 Task: Select the current location as Sequoia National Park, California, United States . Now zoom + , and verify the location . Show zoom slider
Action: Mouse moved to (125, 68)
Screenshot: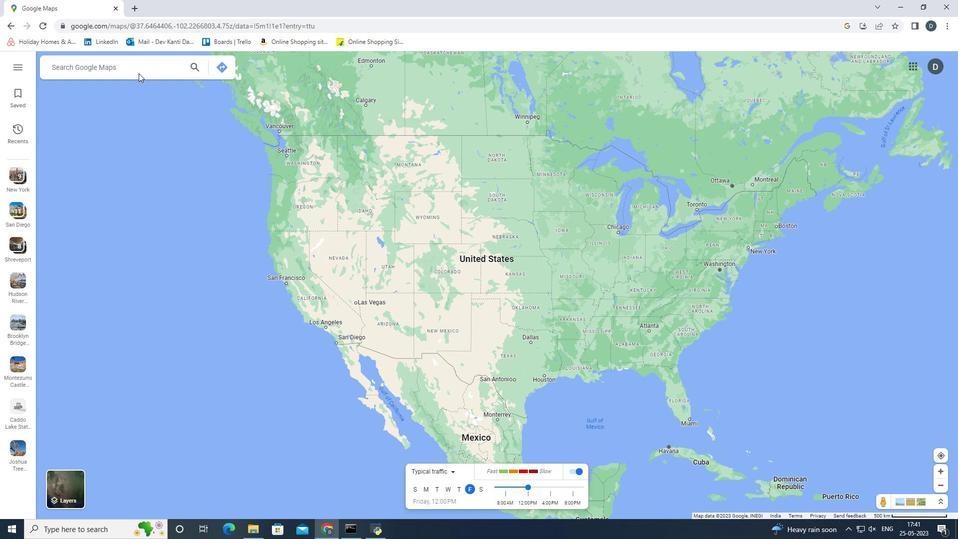 
Action: Mouse pressed left at (125, 68)
Screenshot: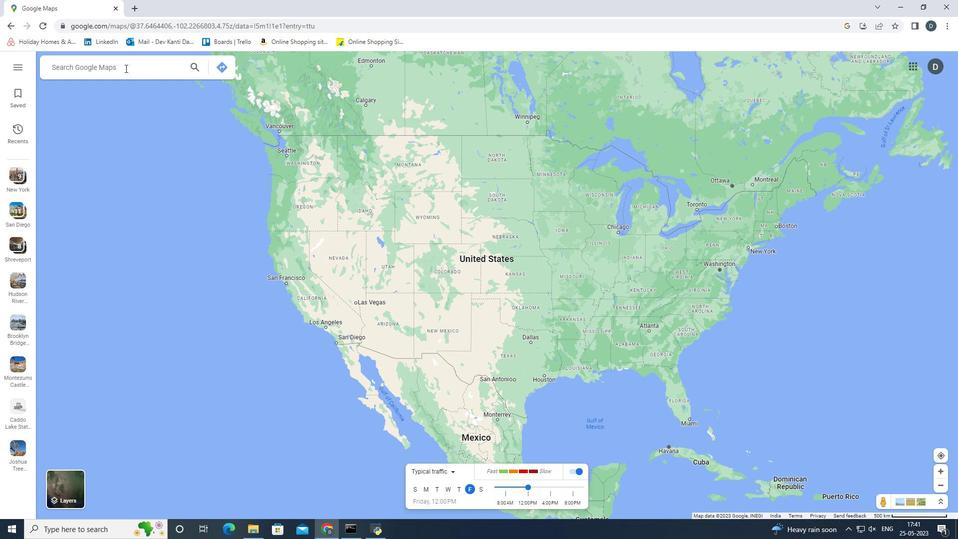 
Action: Key pressed <Key.shift><Key.shift><Key.shift><Key.shift><Key.shift><Key.shift><Key.shift><Key.shift>Sequoia<Key.space><Key.shift><Key.shift><Key.shift>National<Key.space><Key.shift>Park,<Key.space><Key.down><Key.enter>
Screenshot: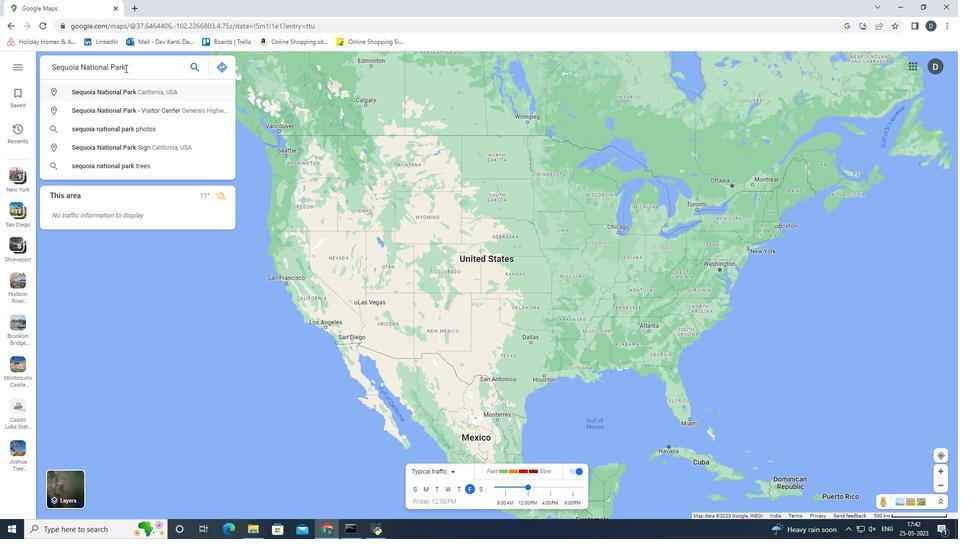 
Action: Mouse moved to (708, 292)
Screenshot: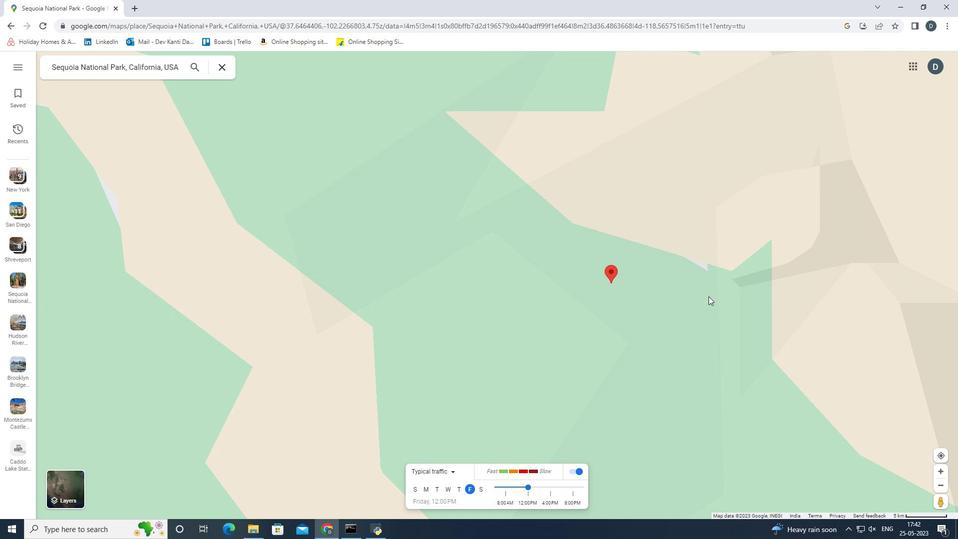 
Action: Mouse pressed left at (708, 292)
Screenshot: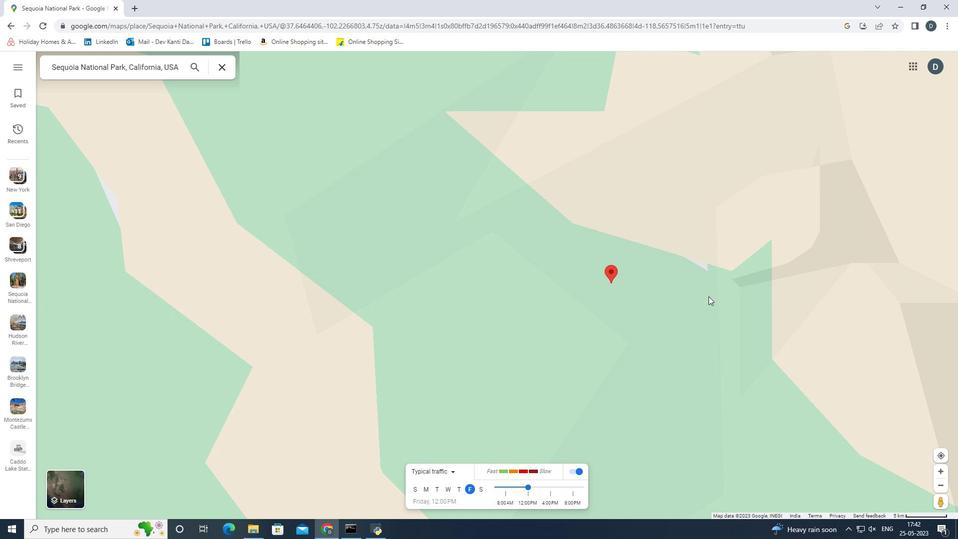 
Action: Mouse moved to (944, 472)
Screenshot: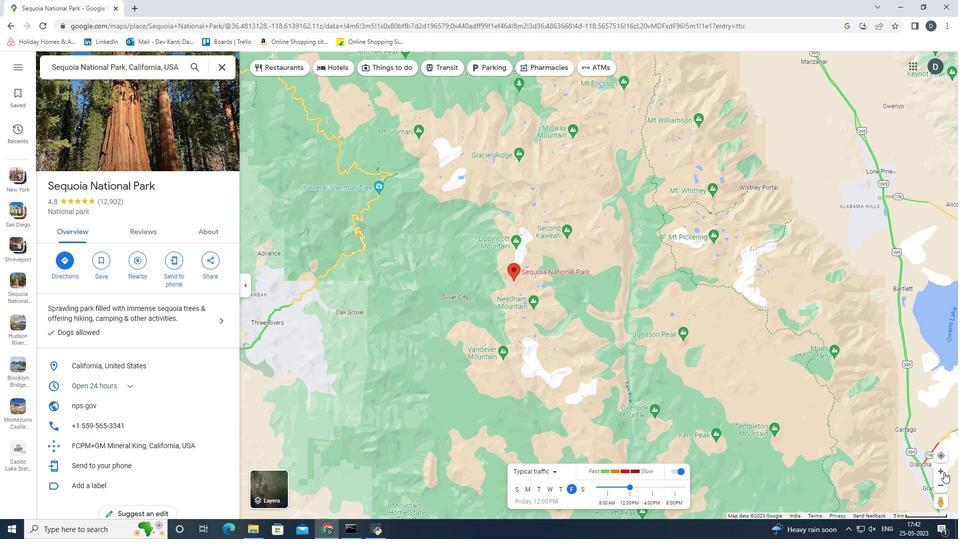 
Action: Mouse pressed left at (944, 472)
Screenshot: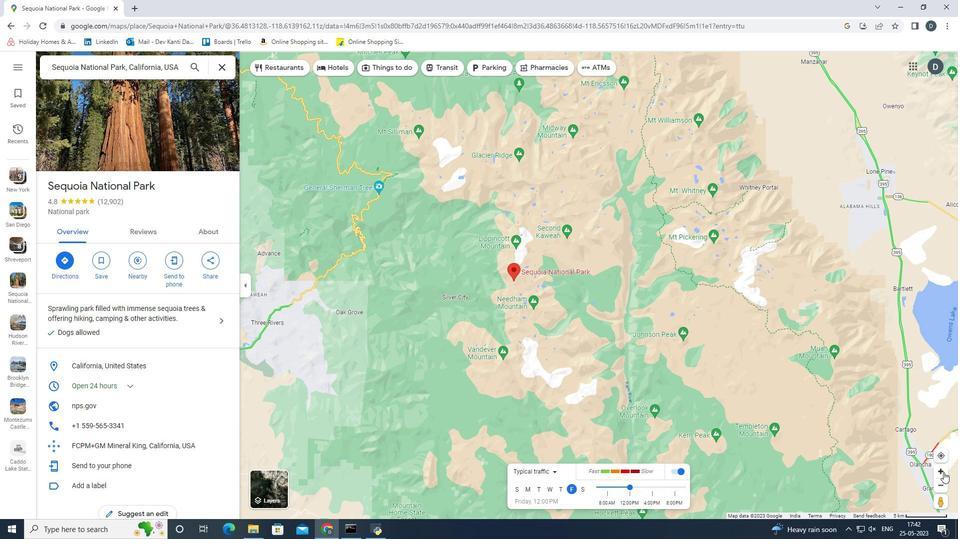 
Action: Mouse pressed left at (944, 472)
Screenshot: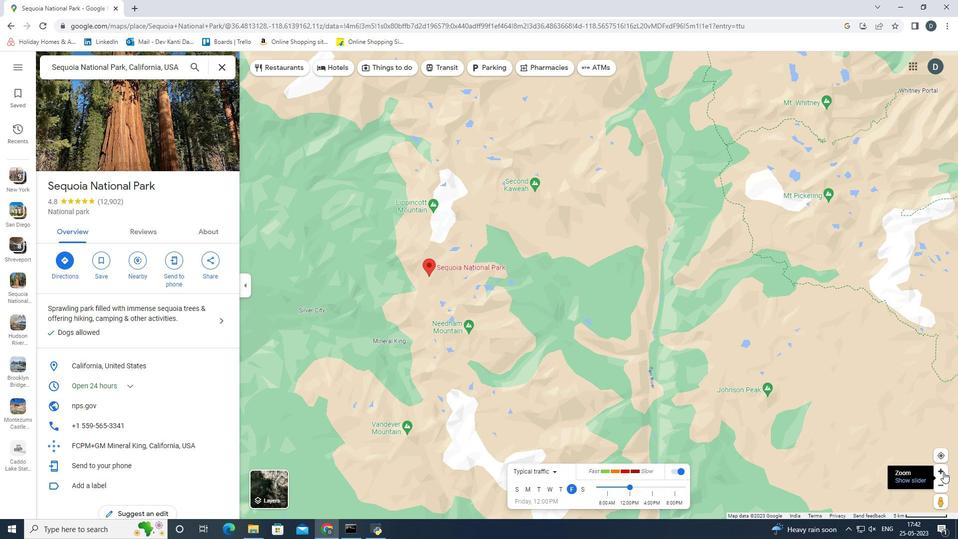 
Action: Mouse moved to (516, 381)
Screenshot: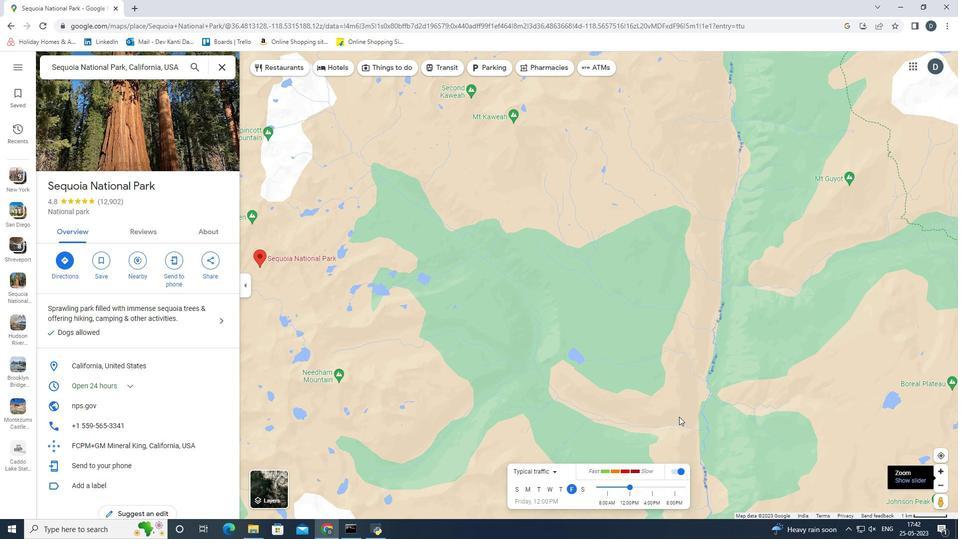 
Action: Mouse pressed left at (492, 378)
Screenshot: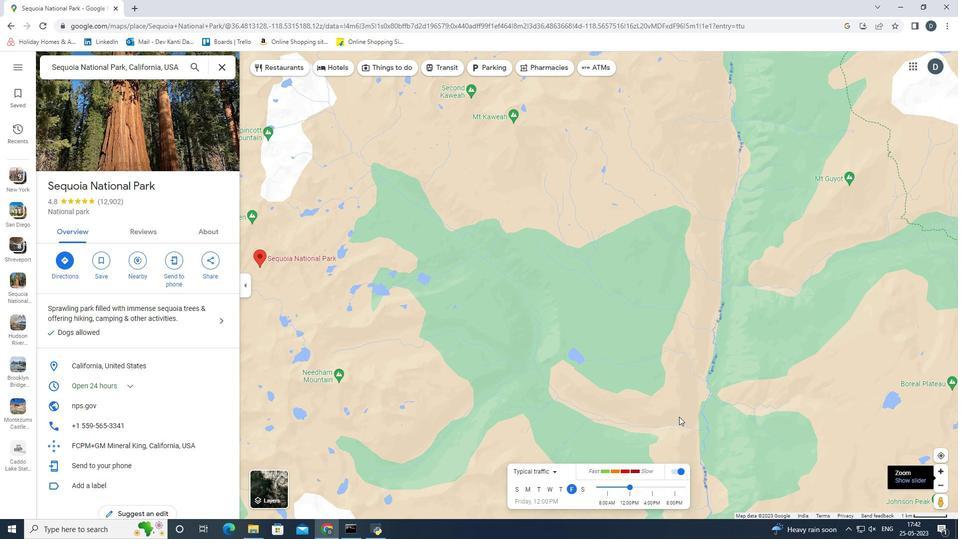 
Action: Mouse moved to (940, 470)
Screenshot: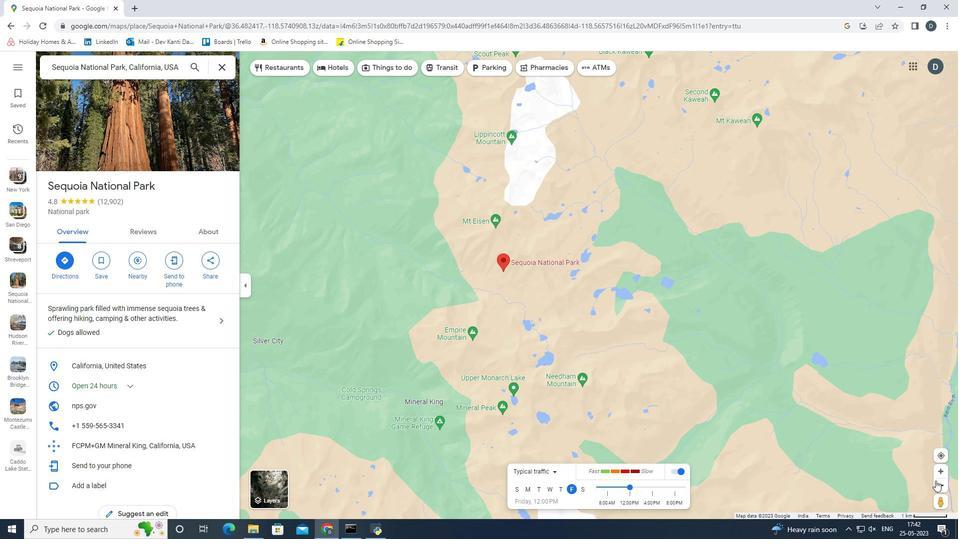 
Action: Mouse pressed left at (940, 470)
Screenshot: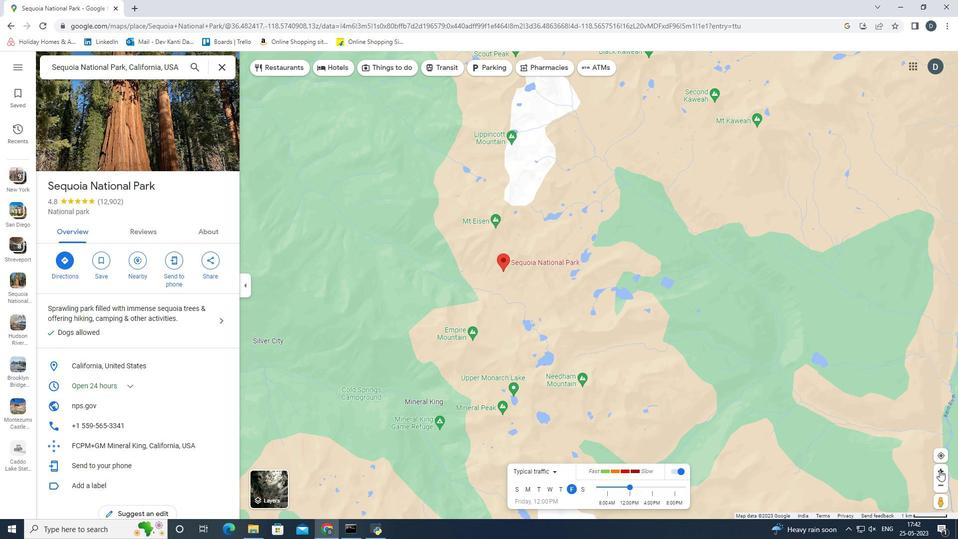 
Action: Mouse pressed left at (940, 470)
Screenshot: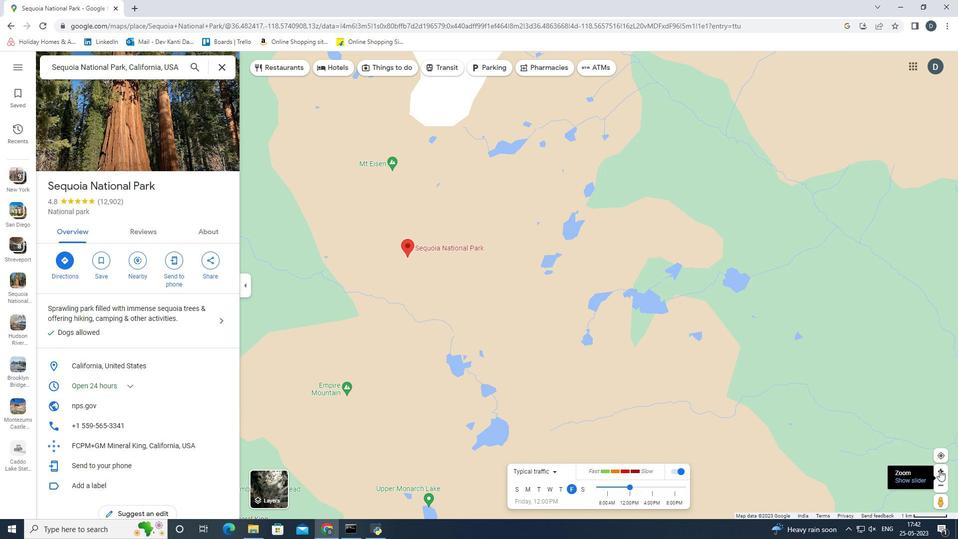 
Action: Mouse moved to (396, 297)
Screenshot: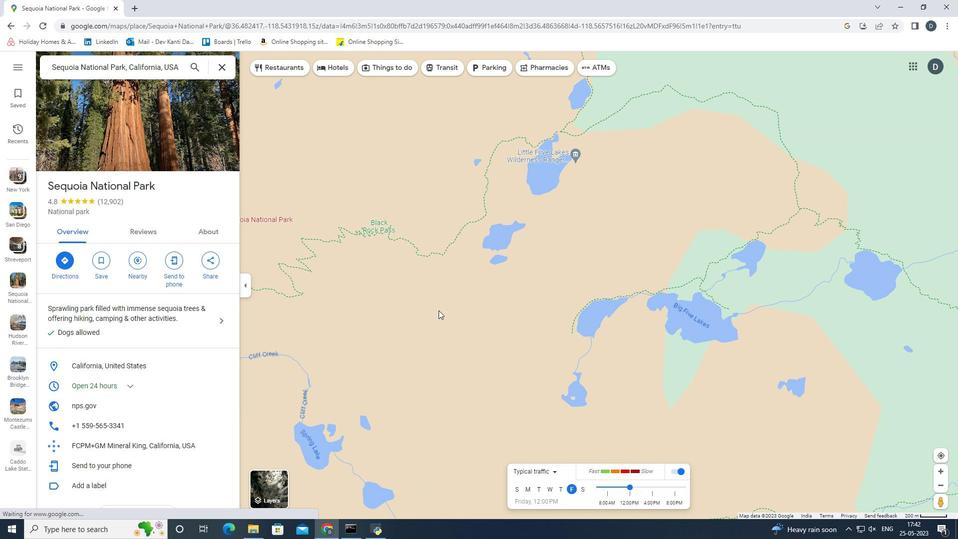 
Action: Mouse pressed left at (396, 297)
Screenshot: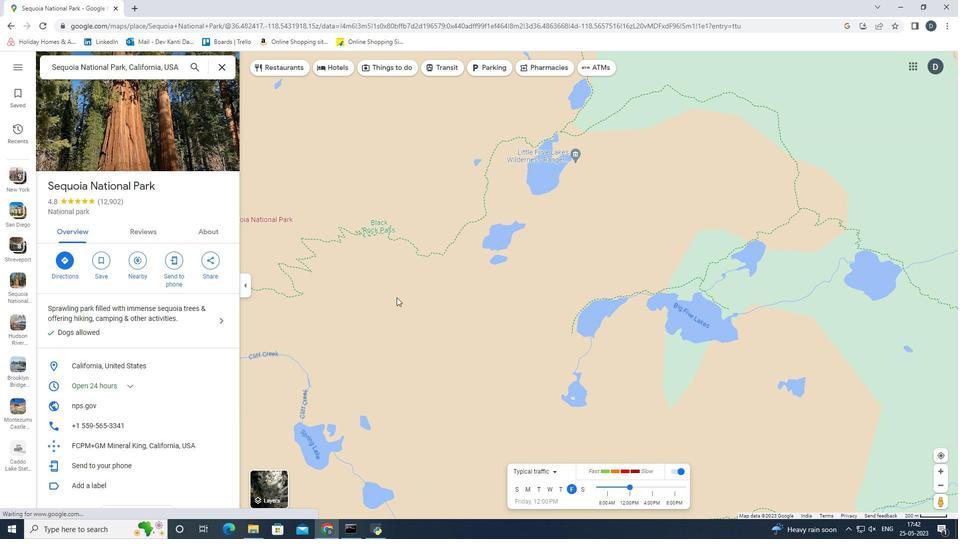 
Action: Mouse moved to (534, 317)
Screenshot: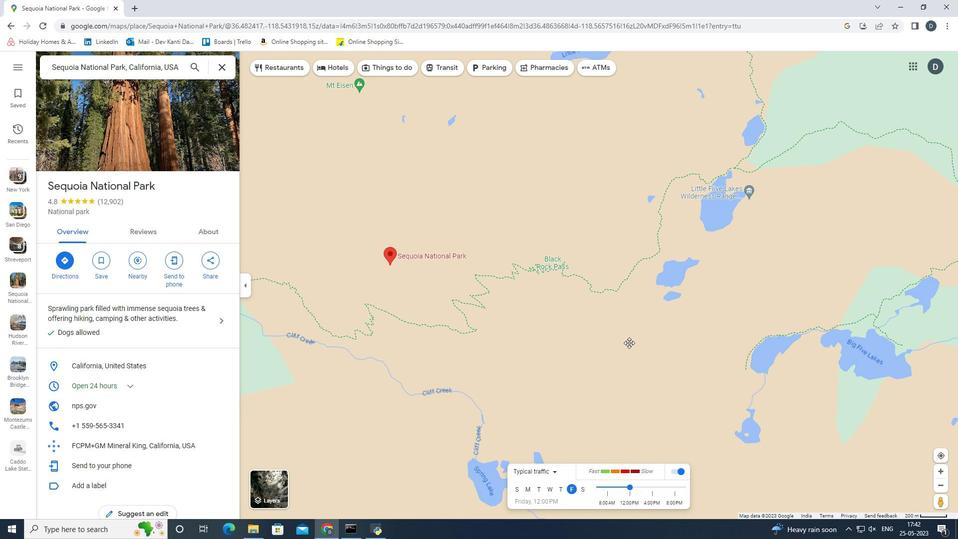 
Action: Mouse pressed left at (534, 317)
Screenshot: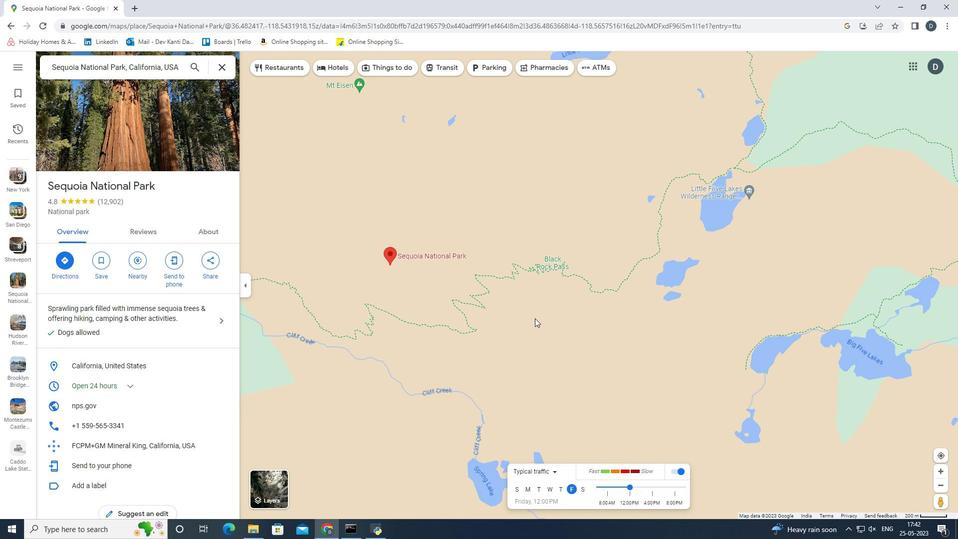 
Action: Mouse moved to (645, 306)
Screenshot: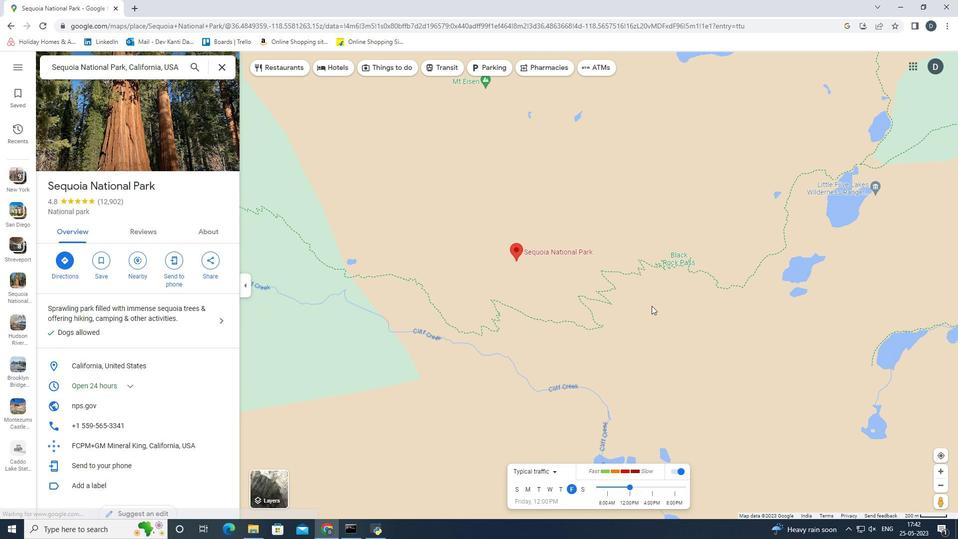 
Action: Mouse pressed left at (645, 306)
Screenshot: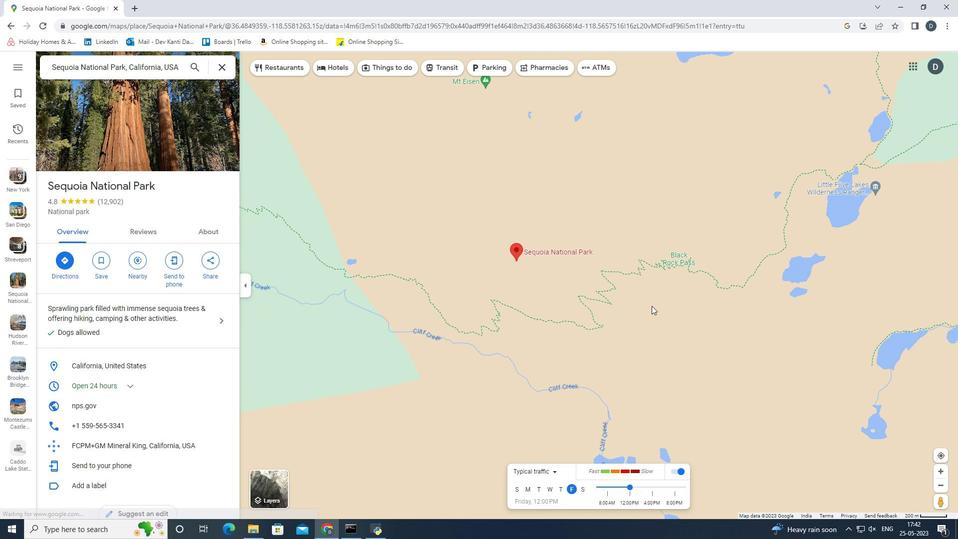 
Action: Mouse moved to (939, 470)
Screenshot: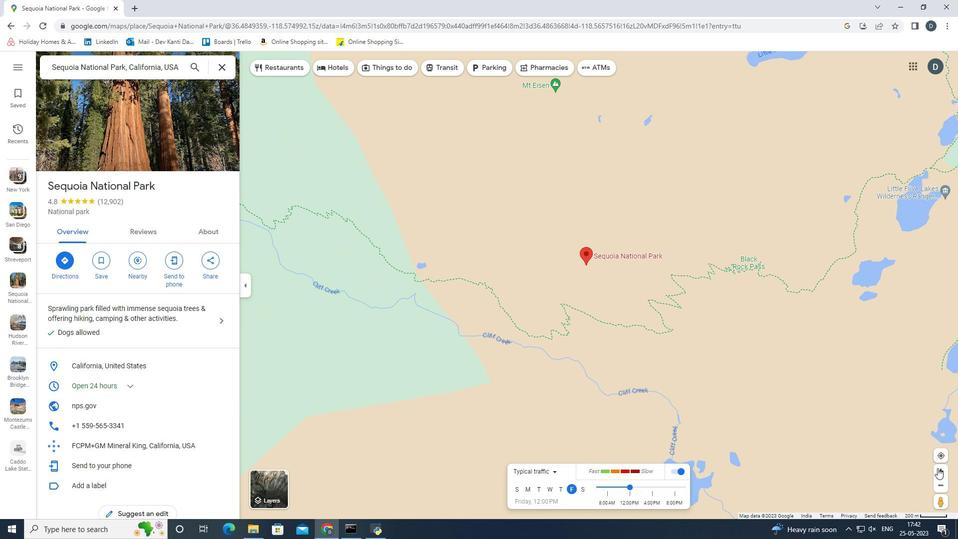 
Action: Mouse pressed left at (939, 470)
Screenshot: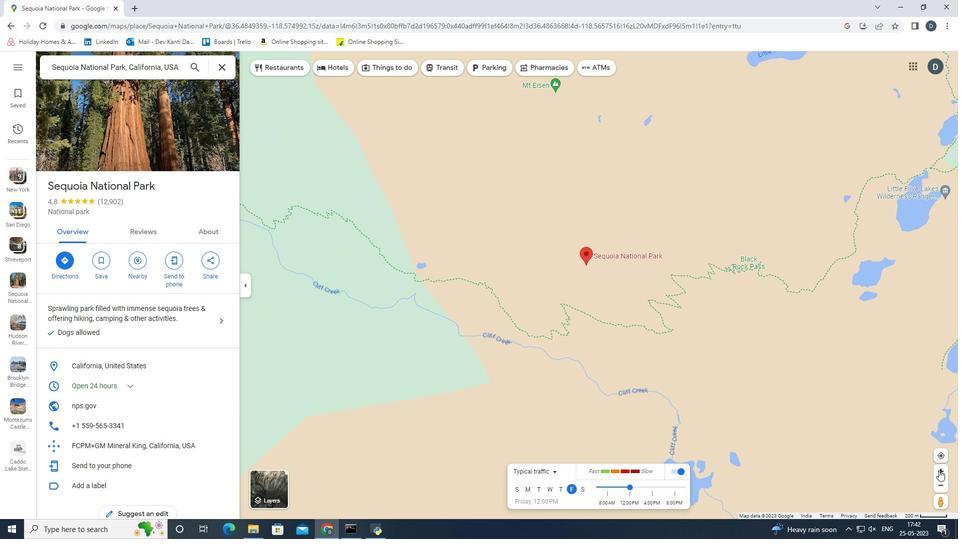 
Action: Mouse pressed left at (939, 470)
Screenshot: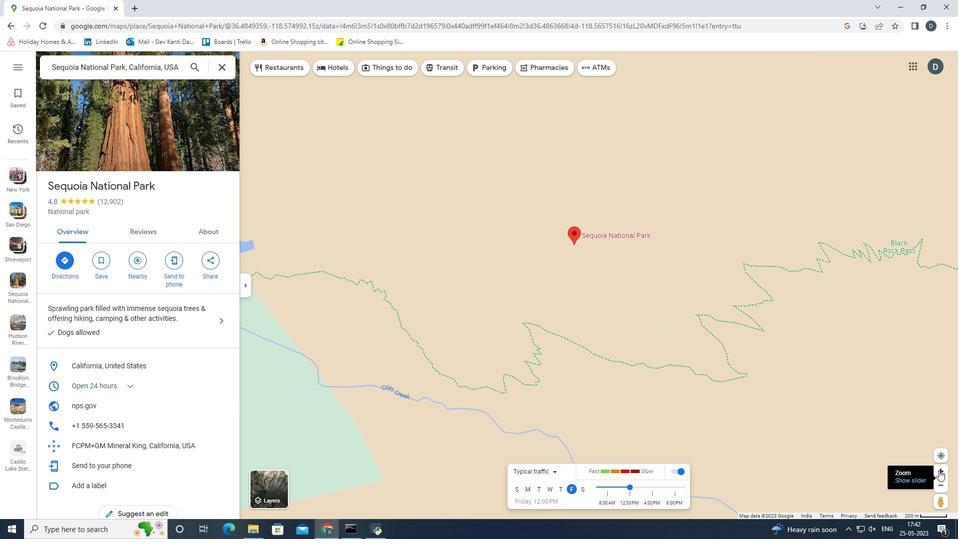 
Action: Mouse pressed left at (939, 470)
Screenshot: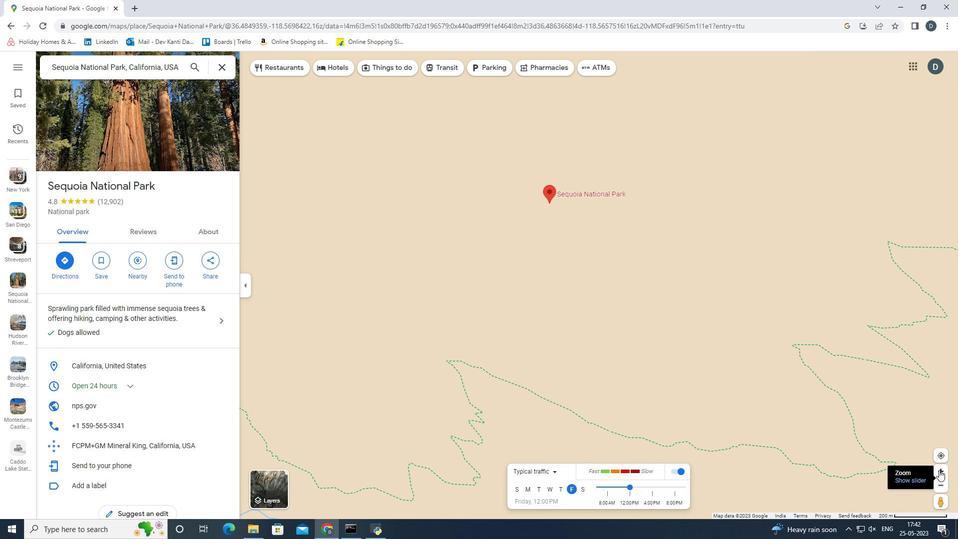 
Action: Mouse pressed left at (939, 470)
Screenshot: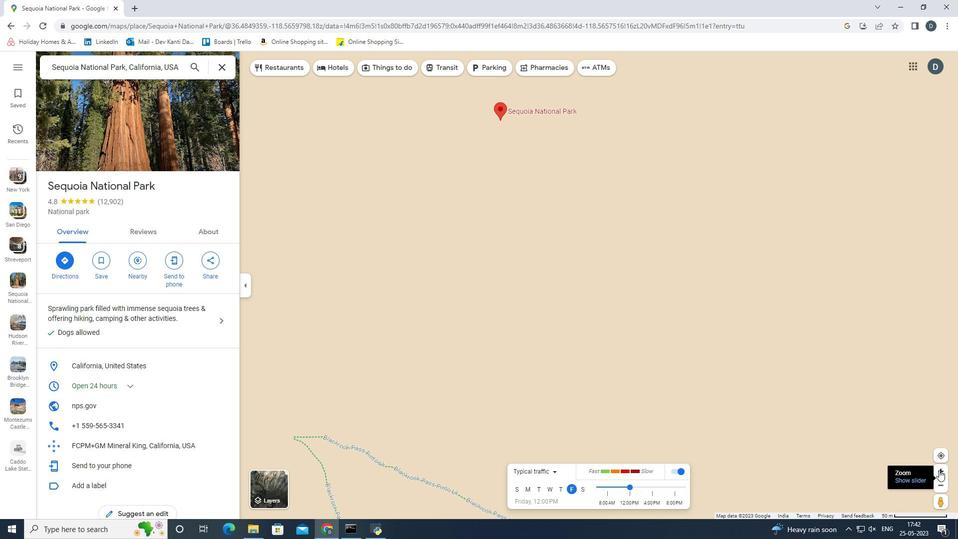 
Action: Mouse moved to (689, 323)
Screenshot: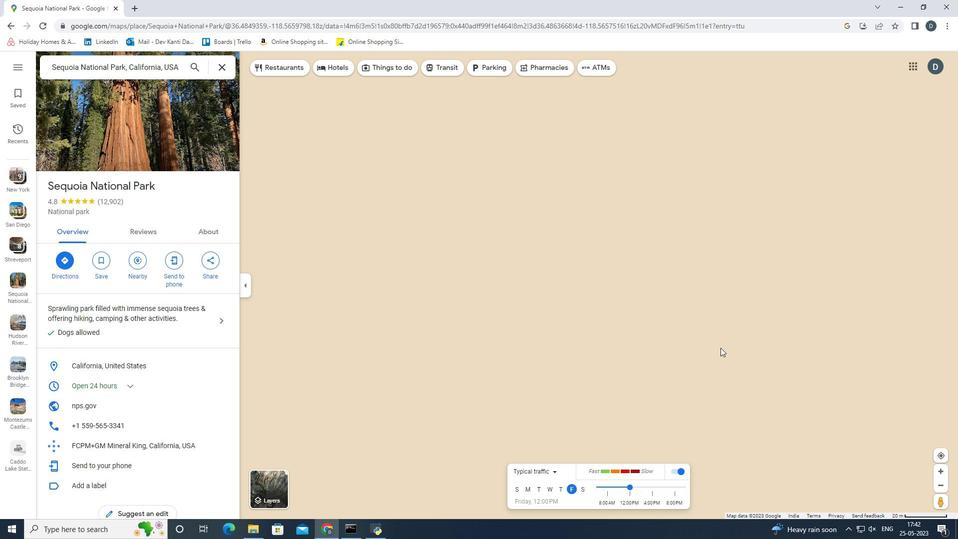 
Action: Mouse pressed left at (689, 323)
Screenshot: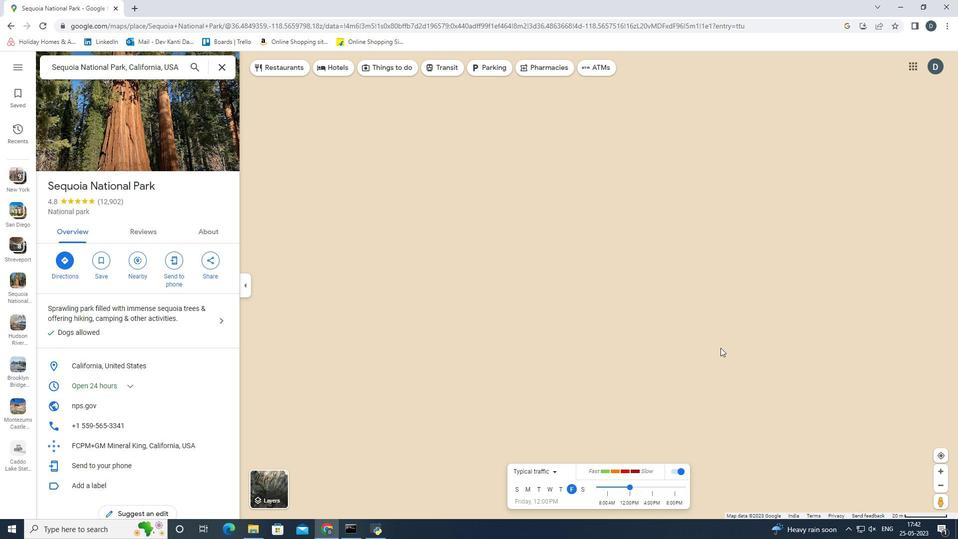 
Action: Mouse moved to (588, 242)
Screenshot: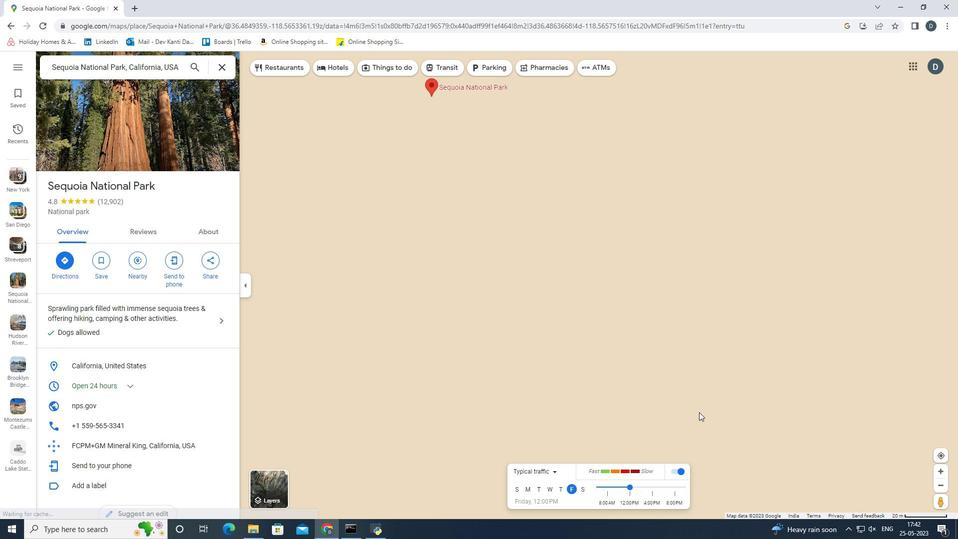 
Action: Mouse pressed left at (588, 242)
Screenshot: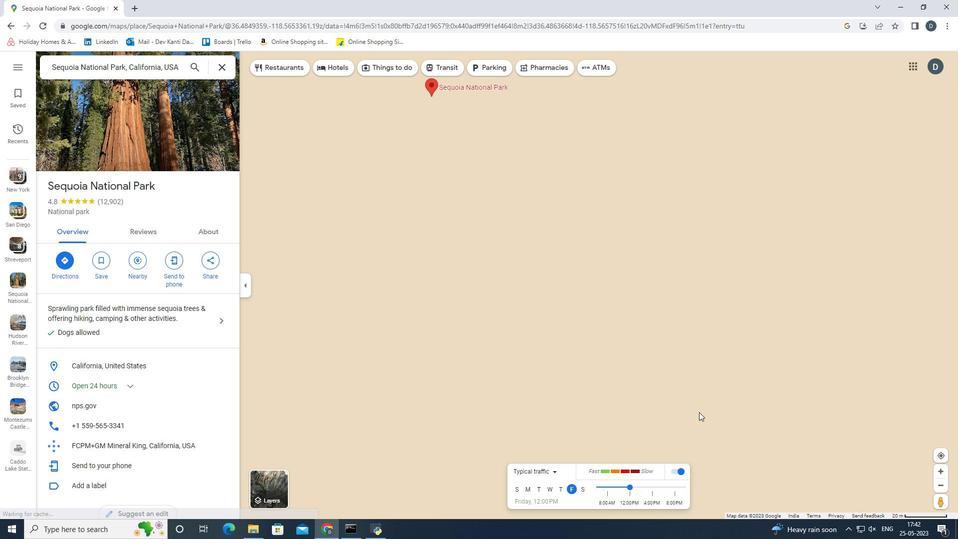 
Action: Mouse moved to (578, 264)
Screenshot: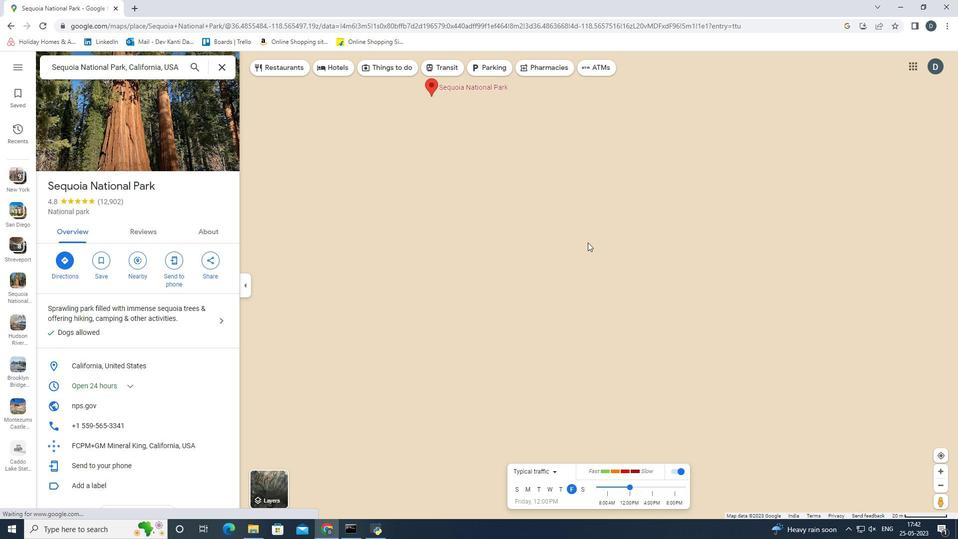 
Action: Mouse pressed left at (578, 264)
Screenshot: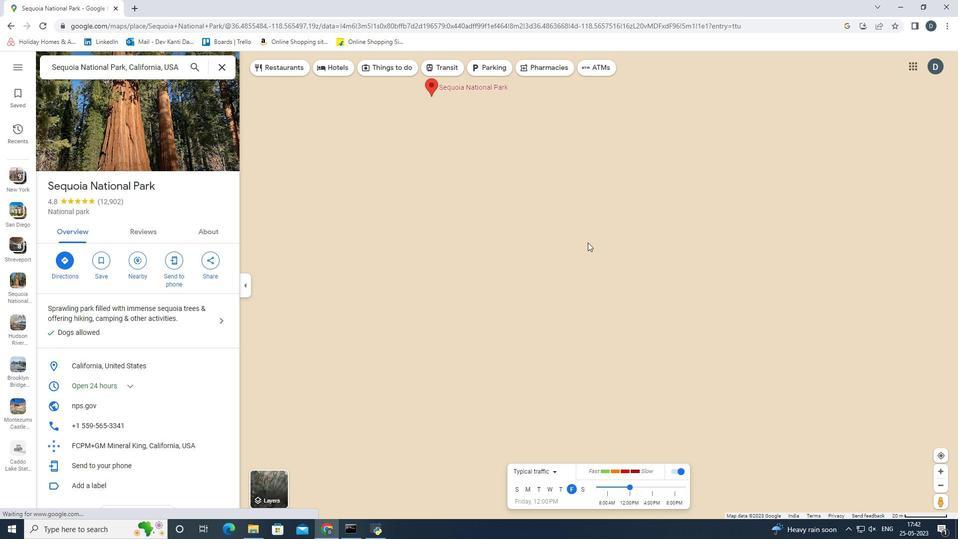 
Action: Mouse moved to (553, 292)
Screenshot: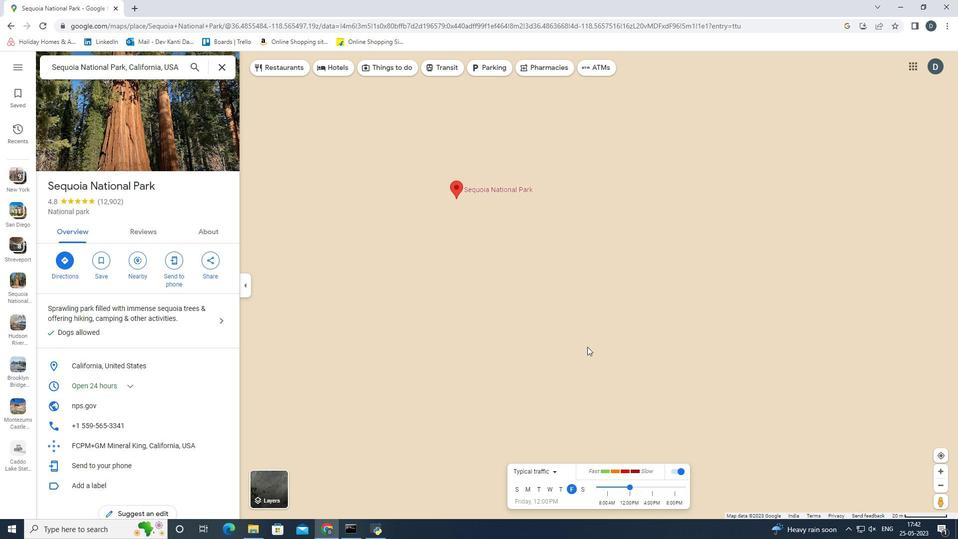 
Action: Mouse pressed left at (553, 292)
Screenshot: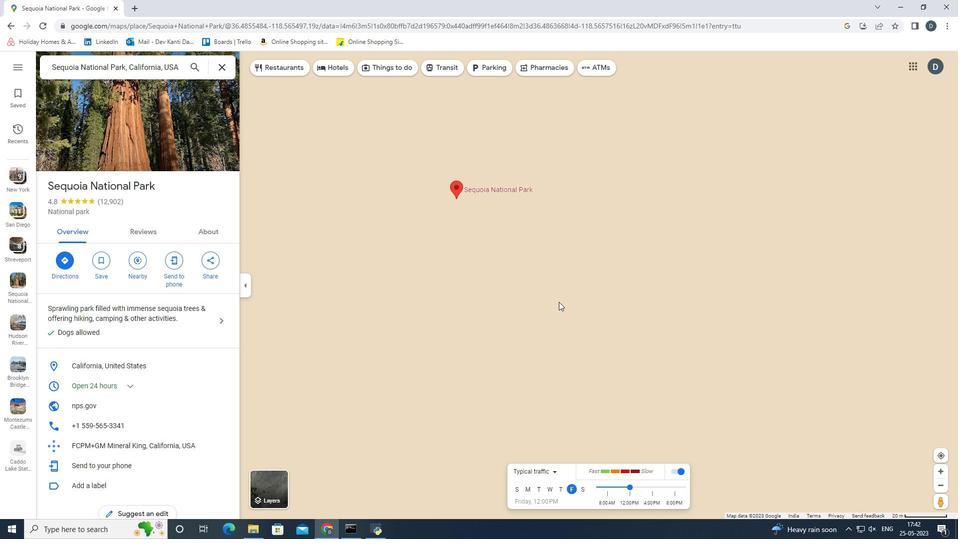 
Action: Mouse moved to (586, 346)
Screenshot: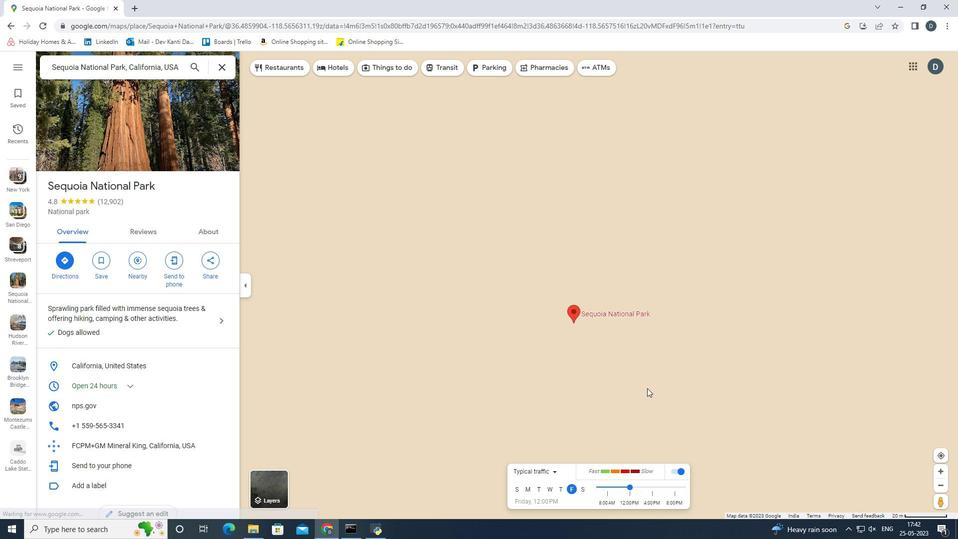 
Action: Mouse pressed left at (586, 346)
Screenshot: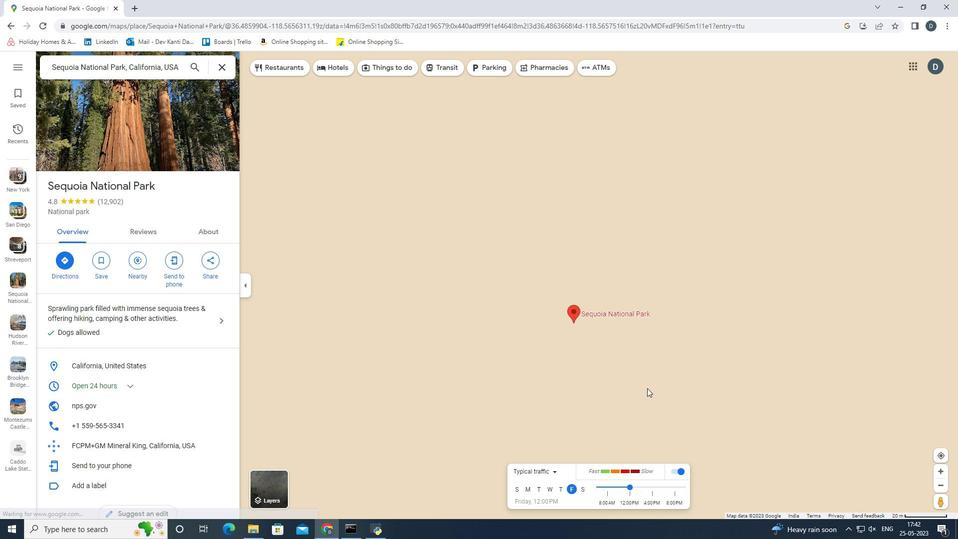 
Action: Mouse moved to (940, 470)
Screenshot: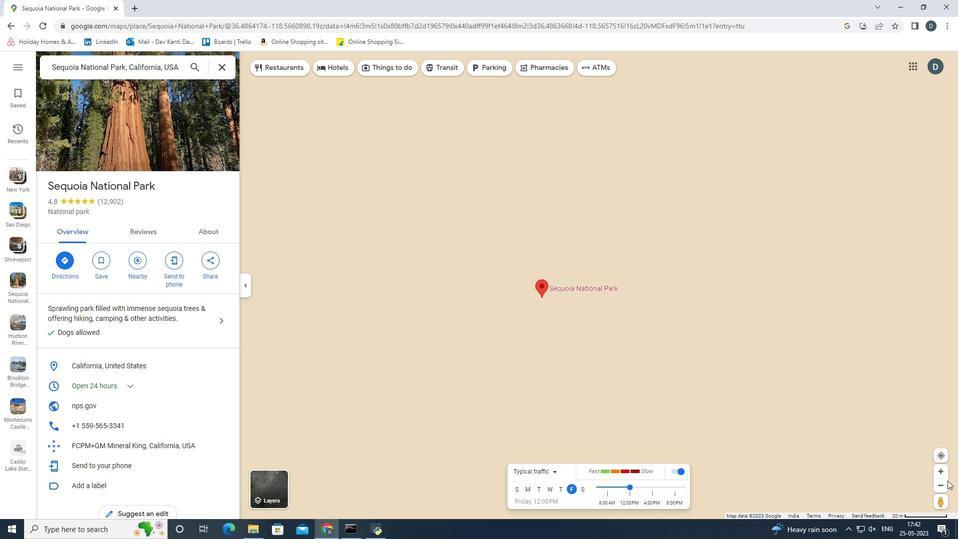 
Action: Mouse pressed left at (940, 470)
Screenshot: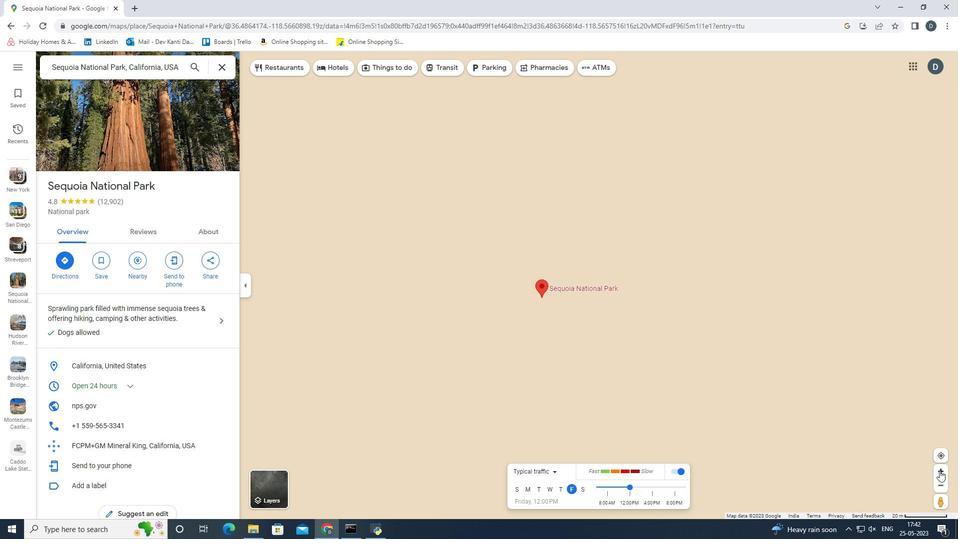
Action: Mouse pressed left at (940, 470)
Screenshot: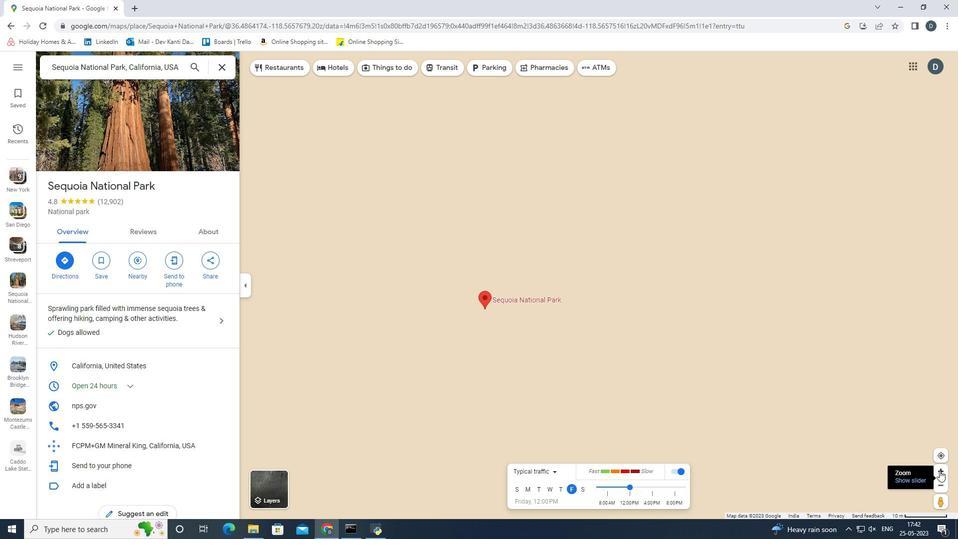 
Action: Mouse moved to (433, 355)
Screenshot: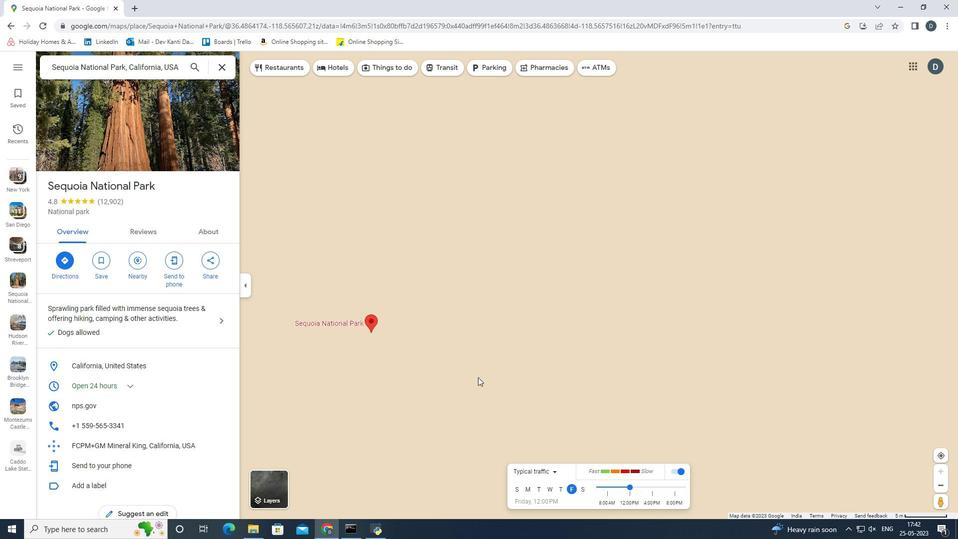 
Action: Mouse pressed left at (433, 355)
Screenshot: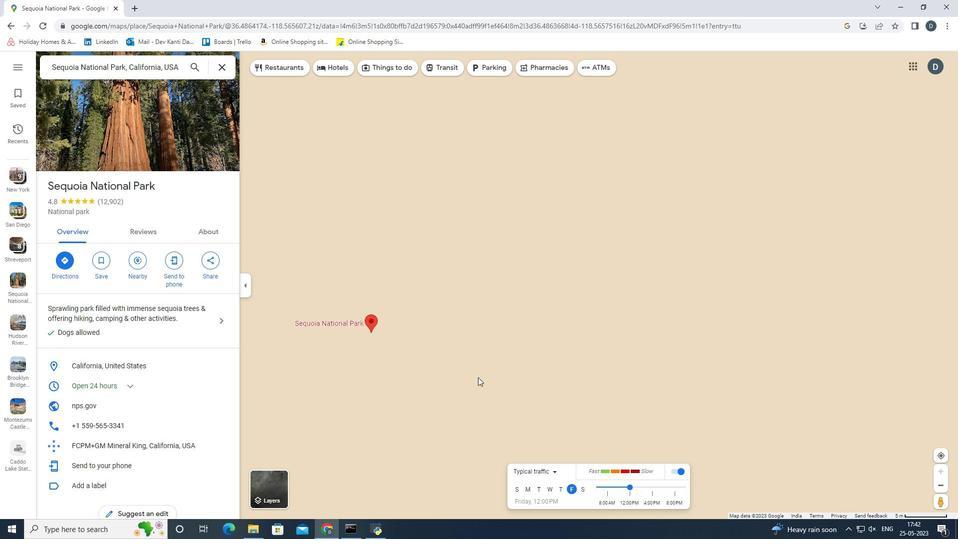 
Action: Mouse moved to (944, 482)
Screenshot: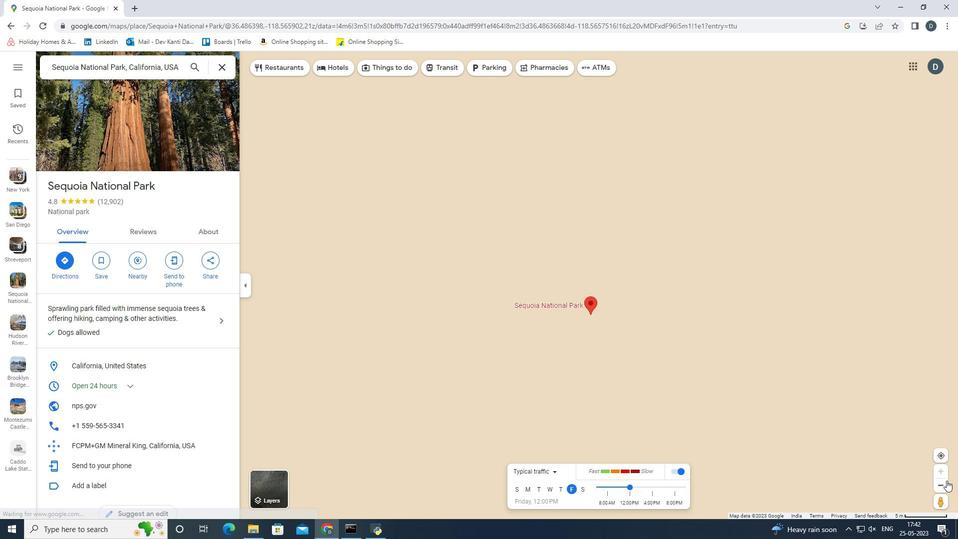 
Action: Mouse pressed left at (944, 482)
Screenshot: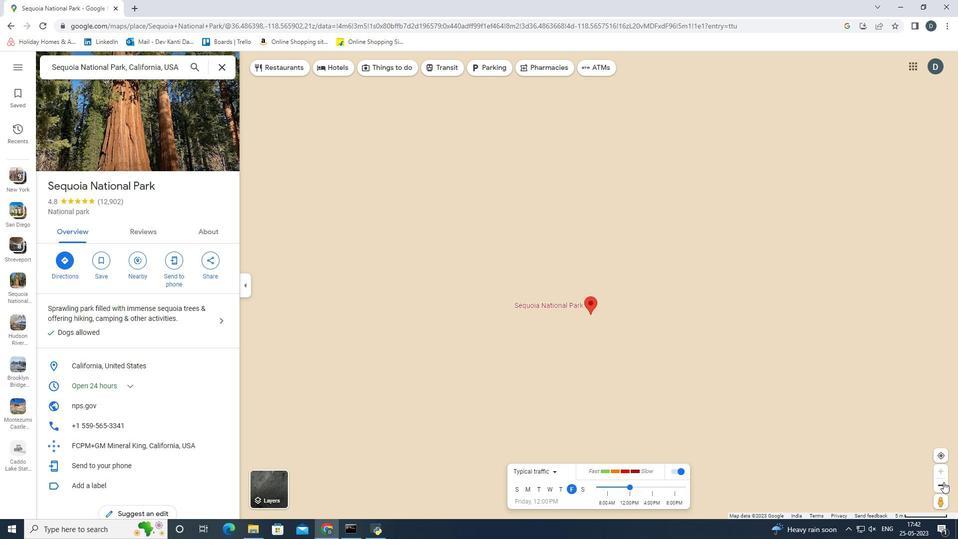 
Action: Mouse moved to (915, 478)
Screenshot: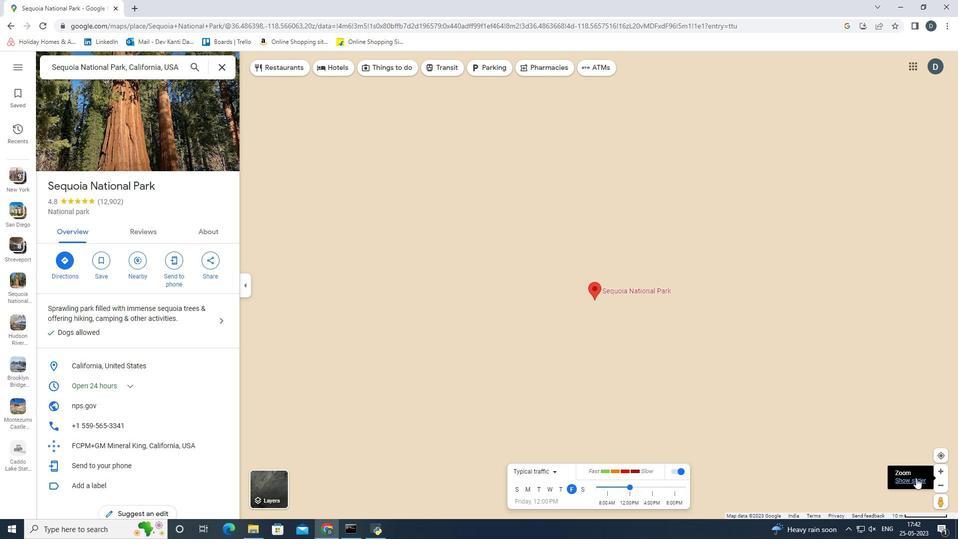 
Action: Mouse pressed left at (915, 478)
Screenshot: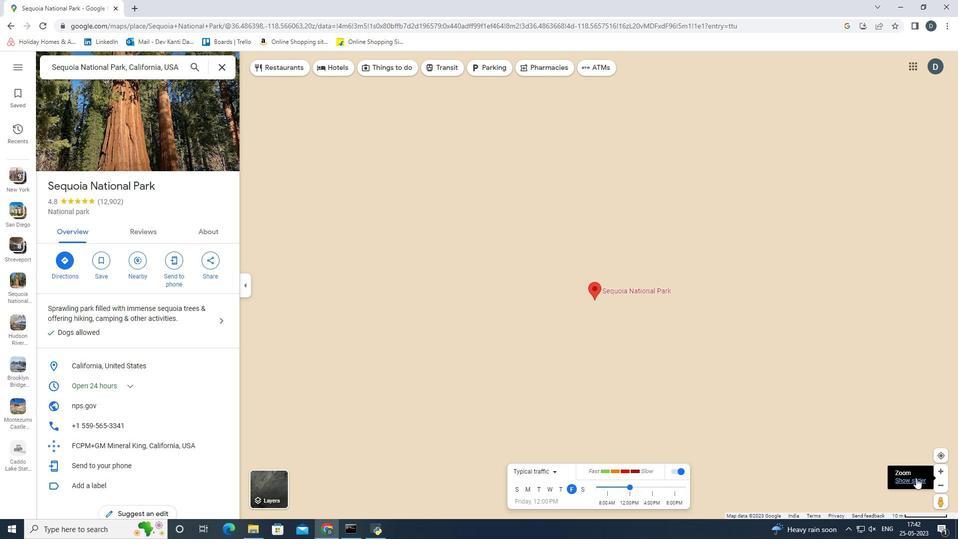 
Action: Mouse moved to (937, 395)
Screenshot: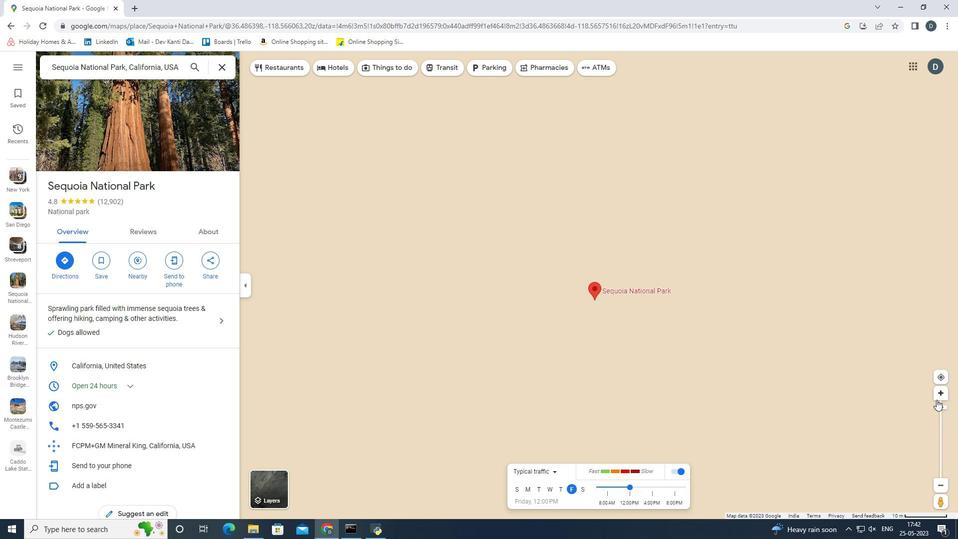 
Action: Mouse pressed left at (937, 395)
Screenshot: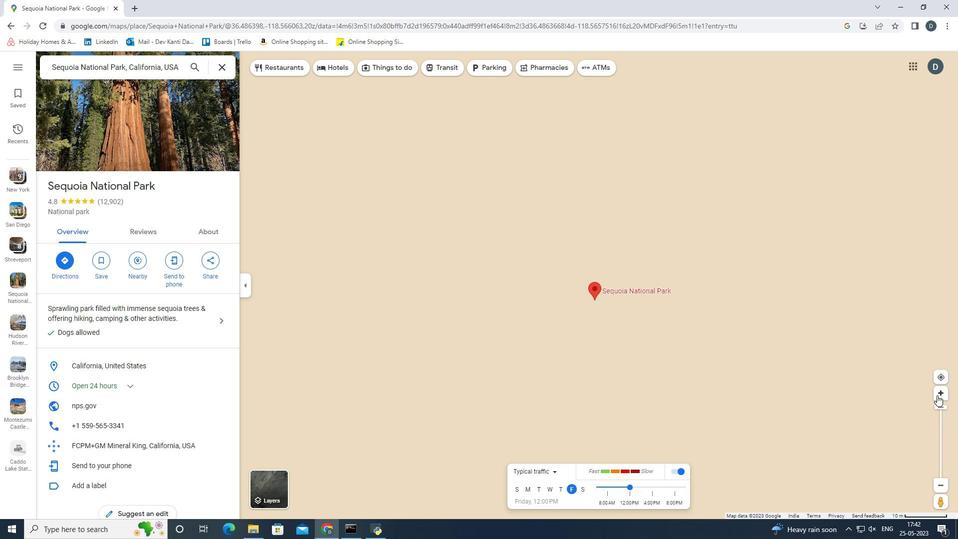 
Action: Mouse pressed left at (937, 395)
Screenshot: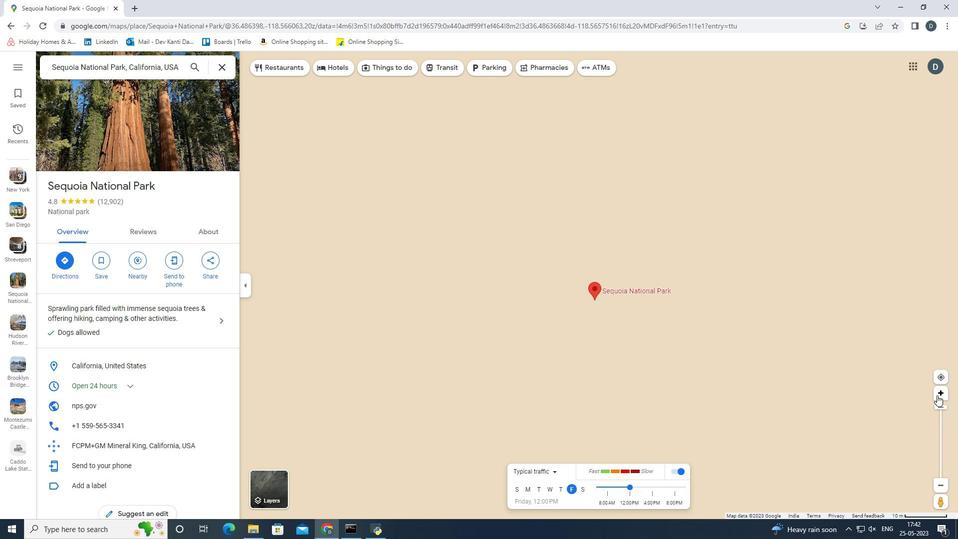 
Action: Mouse moved to (938, 394)
Screenshot: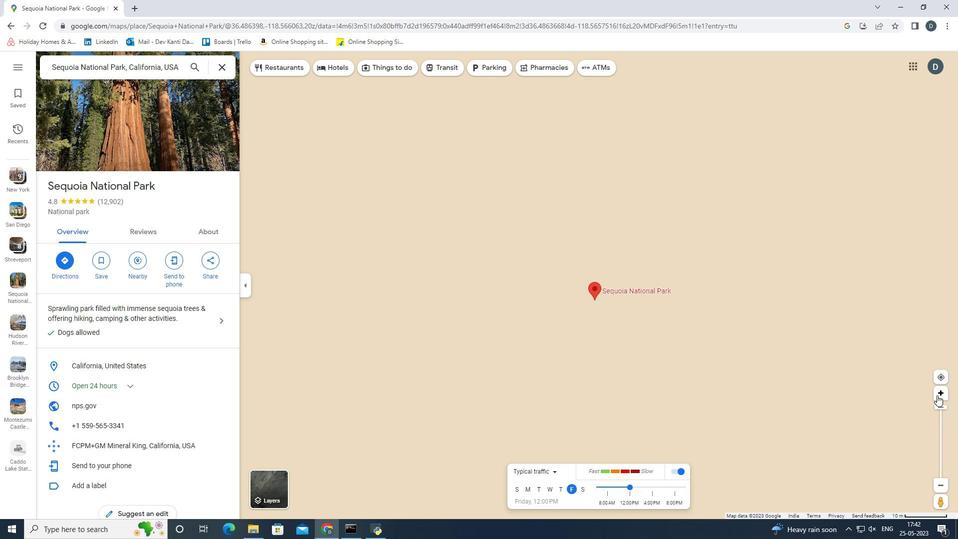 
Action: Mouse pressed left at (938, 394)
Screenshot: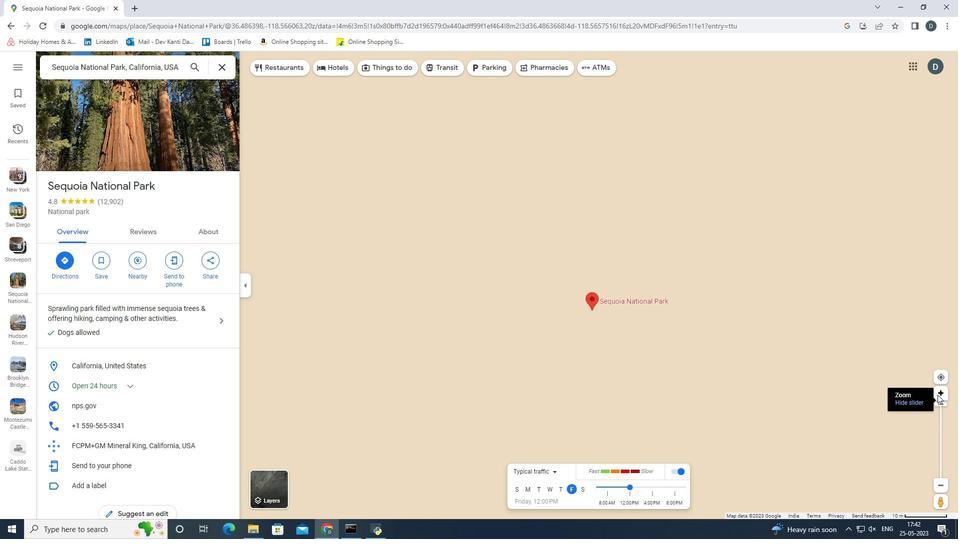 
Action: Mouse pressed left at (938, 394)
Screenshot: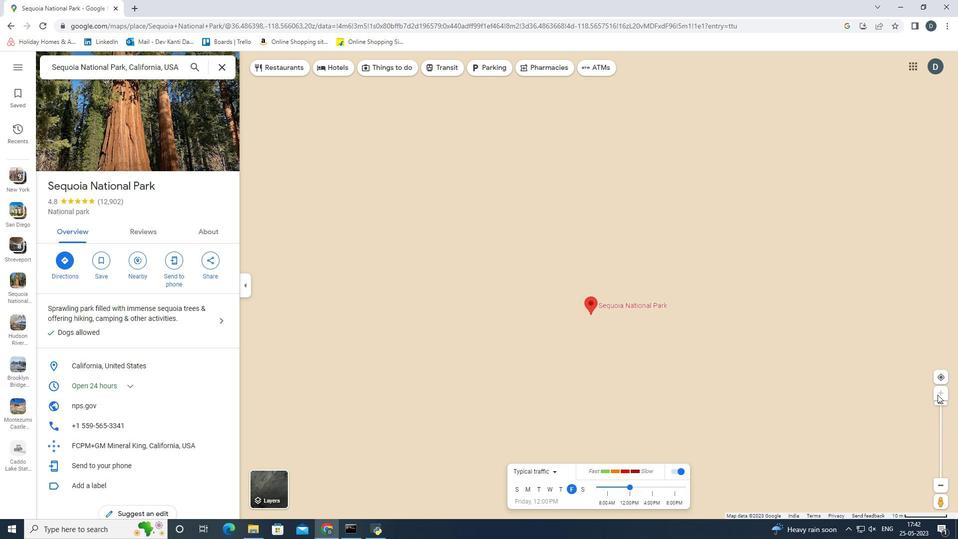 
Action: Mouse pressed left at (938, 394)
Screenshot: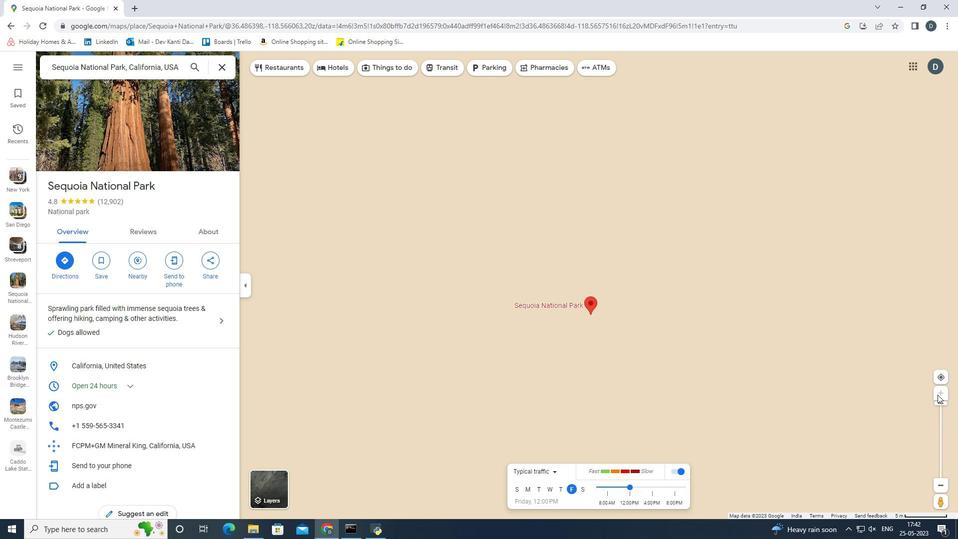 
Action: Mouse moved to (695, 372)
Screenshot: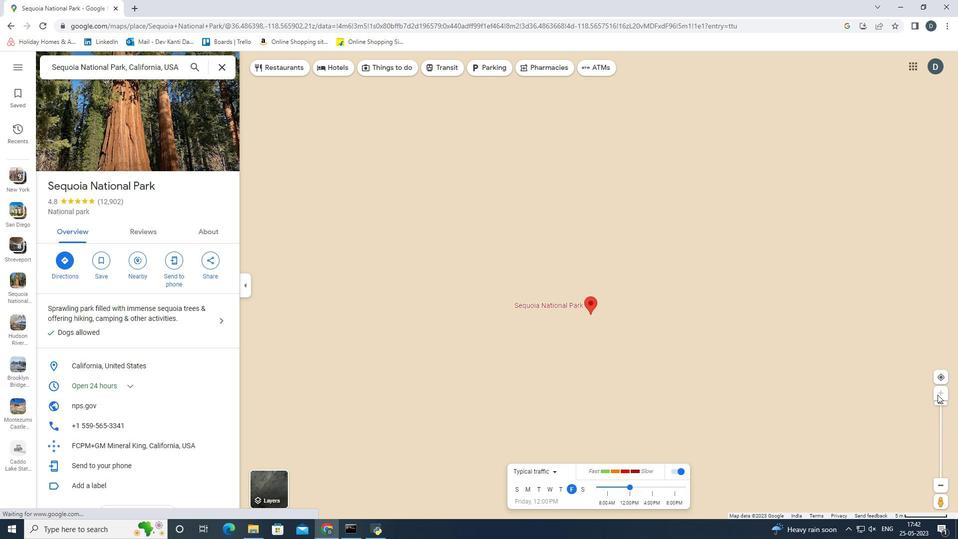 
